 Task: Write a Python program to find the greatest common divisor of two numbers.
Action: Mouse pressed left at (766, 371)
Screenshot: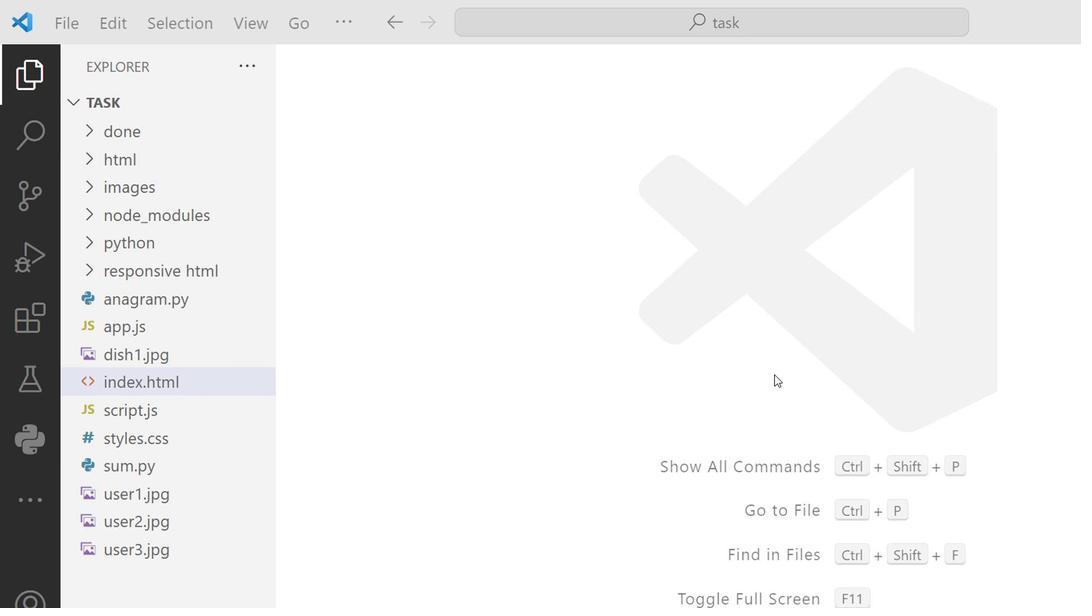 
Action: Mouse moved to (125, 80)
Screenshot: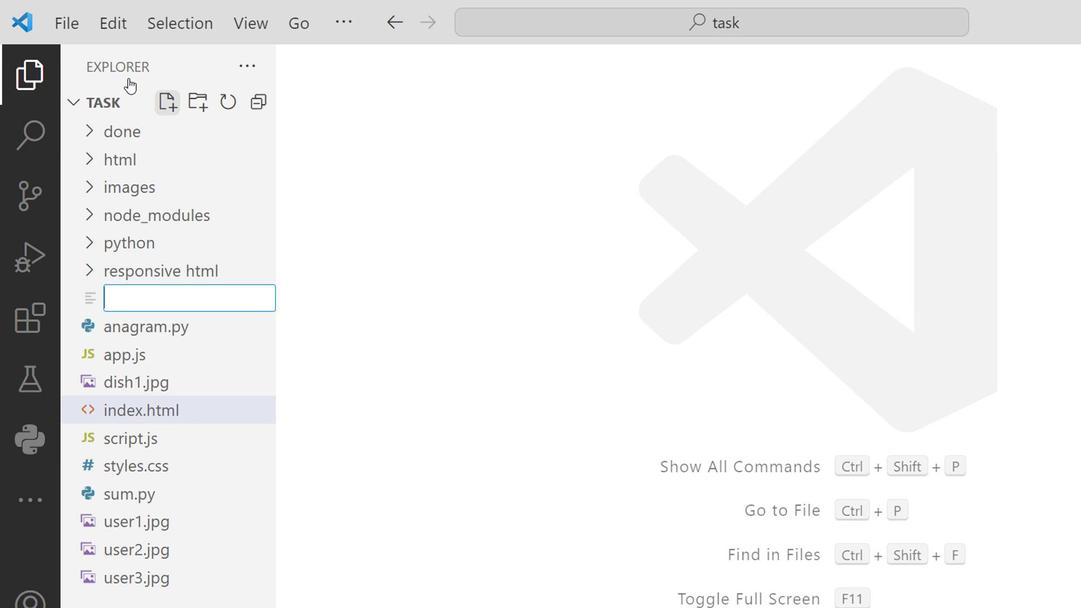 
Action: Mouse pressed left at (125, 80)
Screenshot: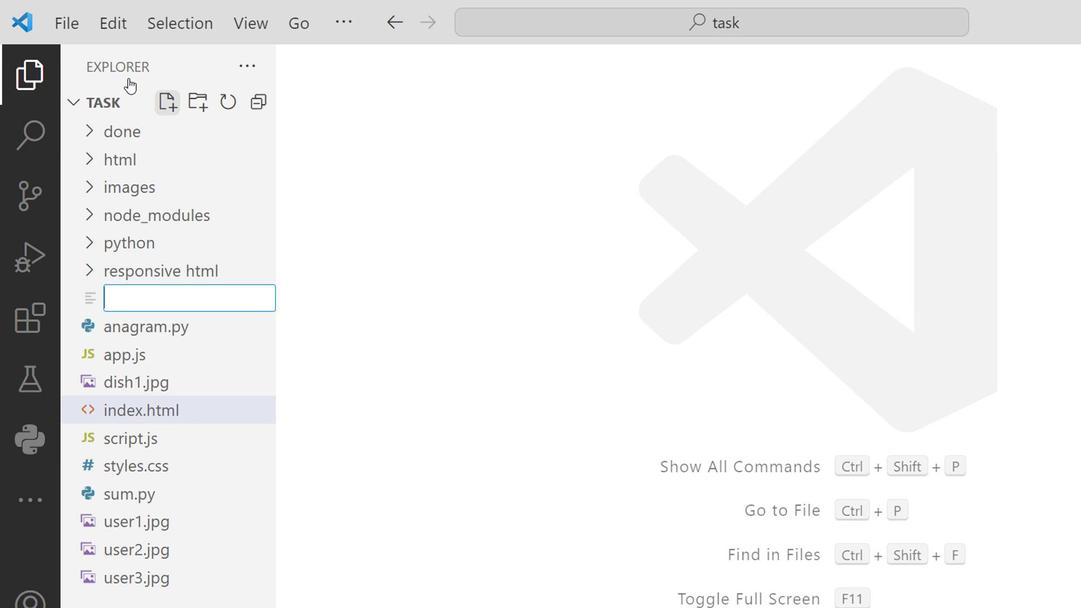 
Action: Key pressed gcd.py<Key.enter>import<Key.space>math<Key.enter><Key.enter><Key.enter><Key.shift_r>#<Key.space>input<Key.space>two<Key.space>numbers<Key.space>fo<Key.backspace>rom<Key.space>the<Key.space>user<Key.enter>num1<Key.space>=<Key.space>int<Key.shift_r><Key.shift_r><Key.shift_r>(input<Key.shift_r><Key.shift_r>(<Key.shift_r>"enter<Key.space>the<Key.space>first<Key.space>number<Key.shift_r>:<Key.space><Key.right><Key.right><Key.right><Key.enter>num2<Key.space>=<Key.space>int<Key.shift_r><Key.shift_r><Key.shift_r><Key.shift_r>(input<Key.shift_r><Key.shift_r><Key.shift_r>(<Key.shift_r>"enter<Key.space>the<Key.space>second<Key.space>number<Key.shift_r>:<Key.space><Key.right><Key.right><Key.right><Key.enter><Key.enter><Key.shift_r>#<Key.space>calculate<Key.space>the<Key.space>gcd<Key.space>using<Key.space>math.gcd<Key.enter>gcd<Key.space>=<Key.space>math.gcd<Key.shift_r>(num1,<Key.space>num2<Key.right><Key.enter><Key.enter><Key.shift_r>#p<Key.backspace><Key.space>print<Key.space>the<Key.space>result<Key.enter>print<Key.shift_r><Key.shift_r>(f<Key.shift_r>"the<Key.space>gcd<Key.space>of<Key.space><Key.shift_r>{m<Key.backspace>num1<Key.right><Key.space>and<Key.space><Key.shift_r>{num2<Key.right><Key.space>is<Key.space><Key.shift_r>{gcd<Key.right><Key.right><Key.right><Key.enter><Key.enter><<192>>clear<Key.enter>python<Key.space>gcd.py<Key.enter>88<Key.enter>16<Key.enter>python<Key.space>gcd.py<Key.enter>99<Key.enter>18<Key.enter>
Screenshot: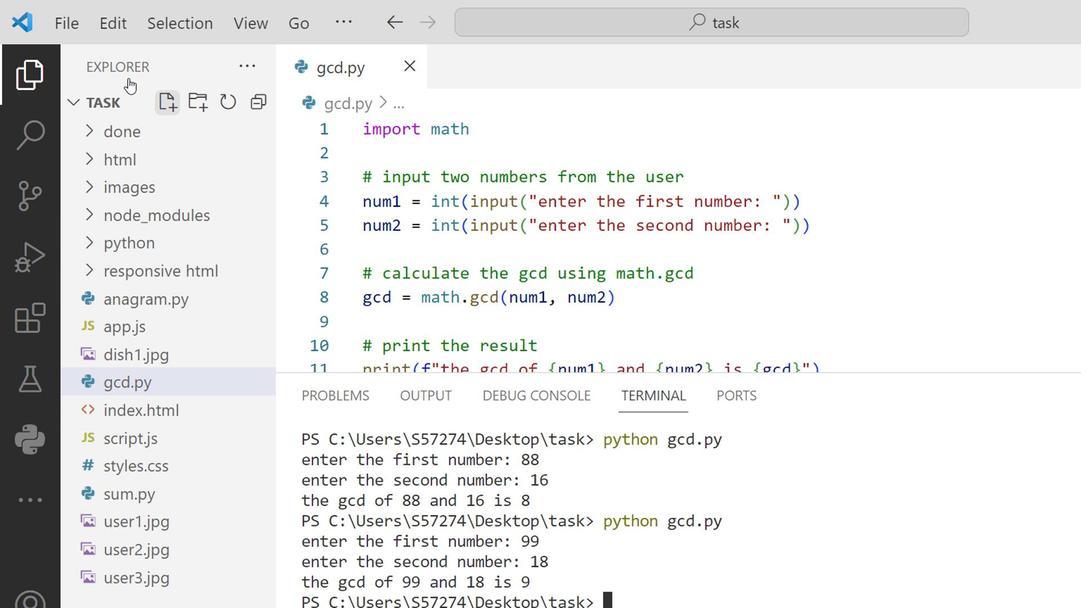 
